 Task: Change the video mode to Auto.
Action: Mouse moved to (99, 11)
Screenshot: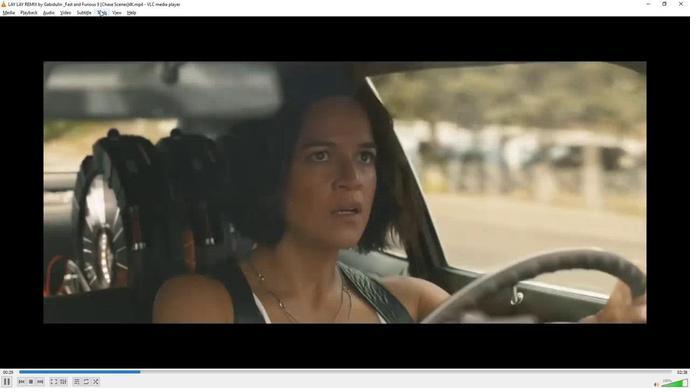 
Action: Mouse pressed left at (99, 11)
Screenshot: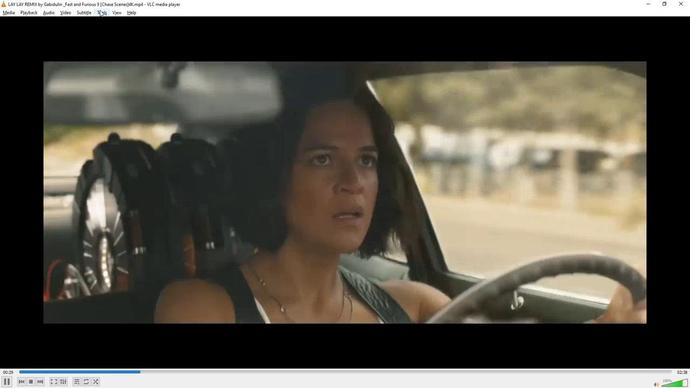 
Action: Mouse moved to (120, 97)
Screenshot: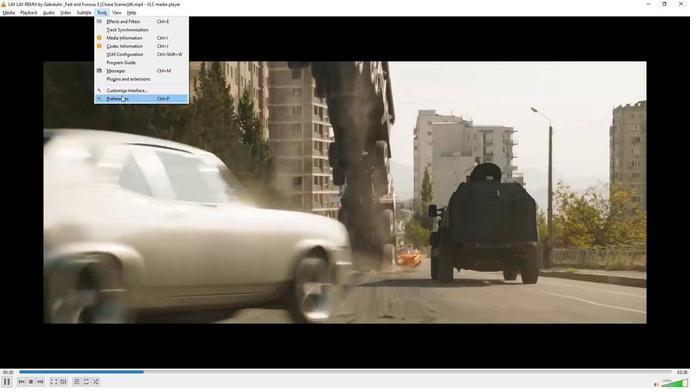 
Action: Mouse pressed left at (120, 97)
Screenshot: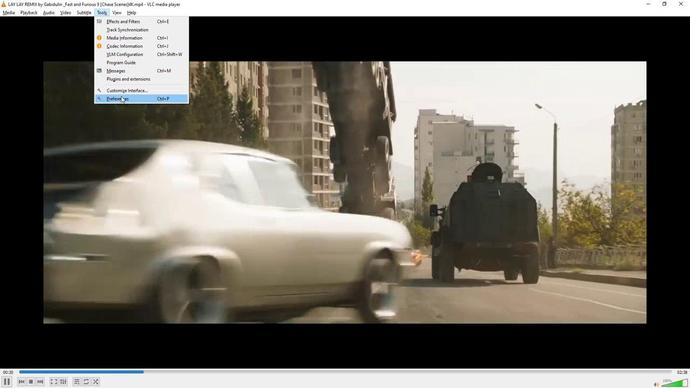 
Action: Mouse moved to (218, 74)
Screenshot: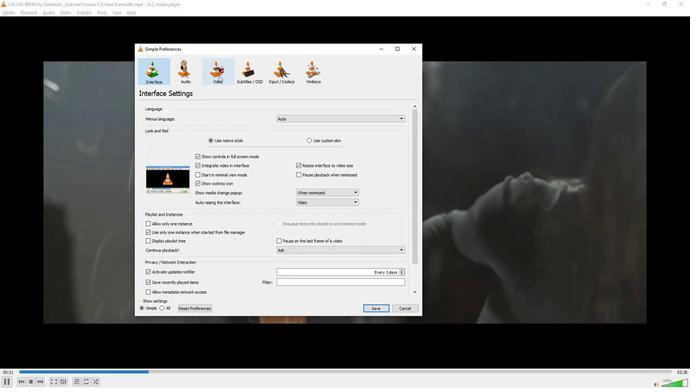
Action: Mouse pressed left at (218, 74)
Screenshot: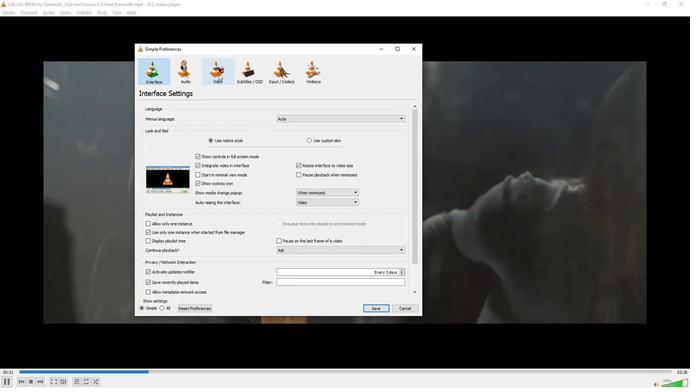 
Action: Mouse moved to (318, 176)
Screenshot: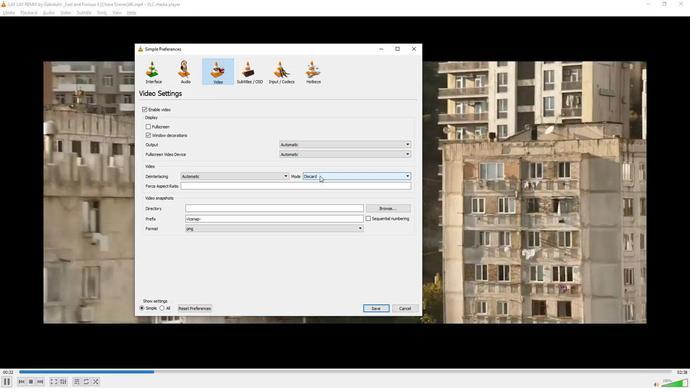 
Action: Mouse pressed left at (318, 176)
Screenshot: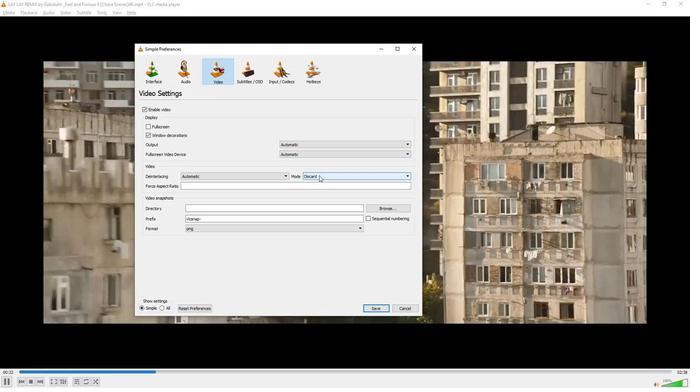 
Action: Mouse moved to (310, 182)
Screenshot: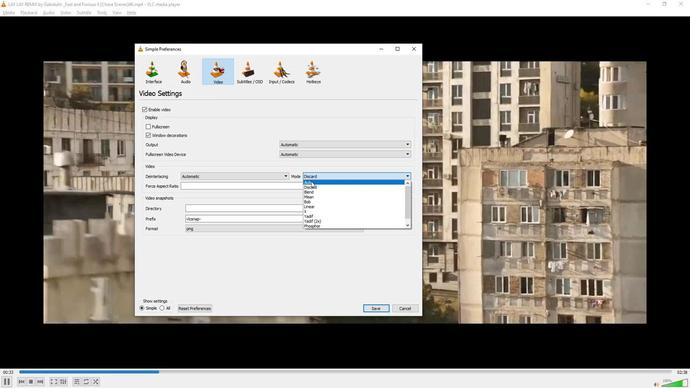 
Action: Mouse pressed left at (310, 182)
Screenshot: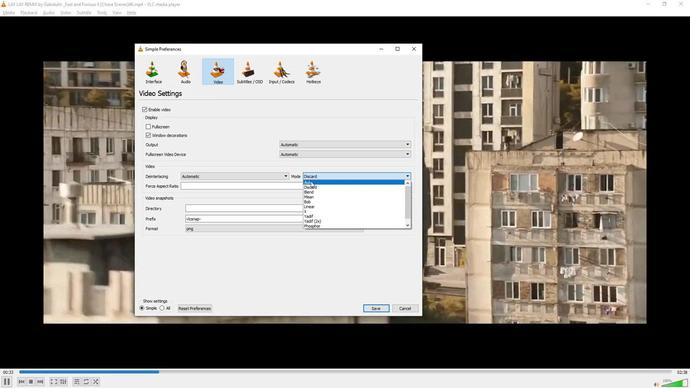 
Action: Mouse moved to (342, 298)
Screenshot: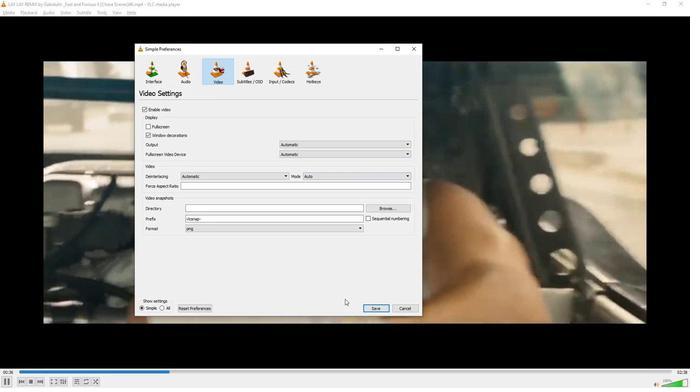 
